 Task: Use the formula "MODE" in spreadsheet "Project portfolio".
Action: Mouse moved to (397, 359)
Screenshot: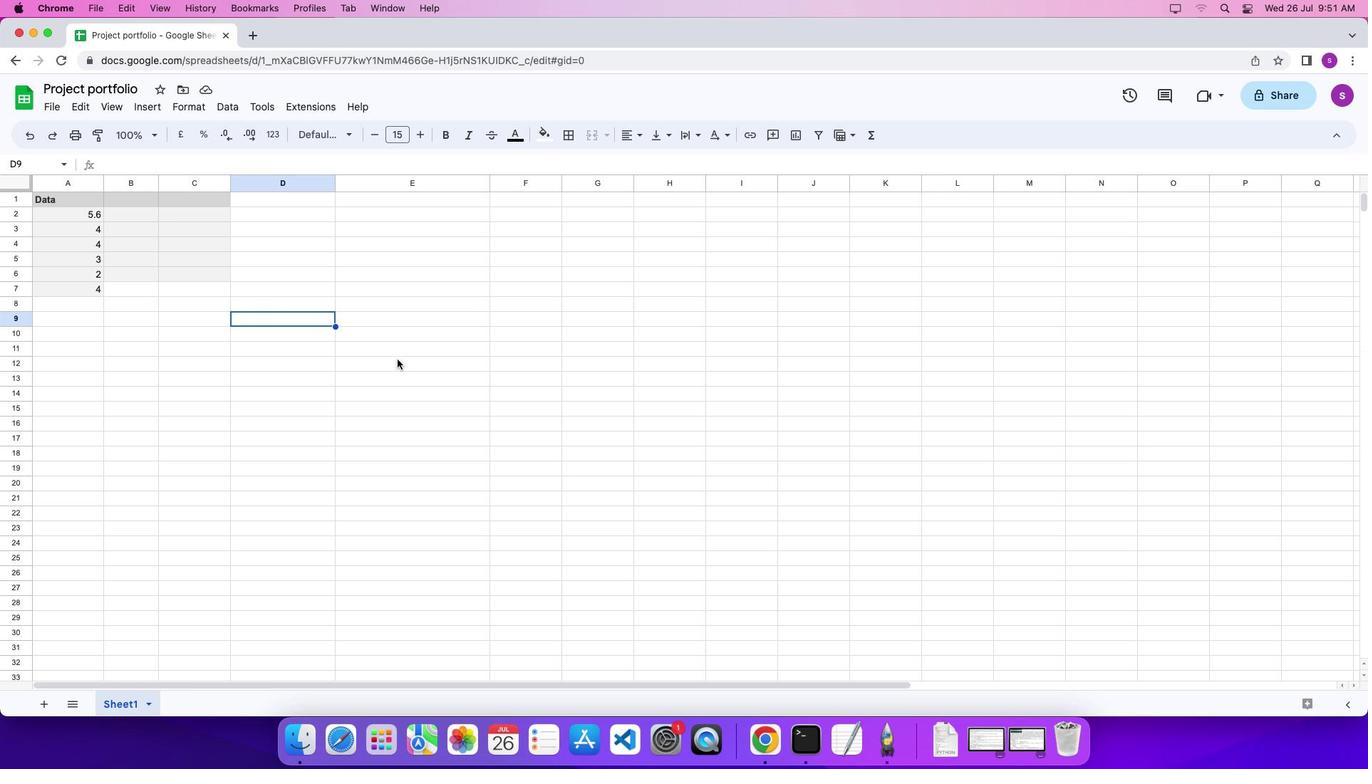
Action: Mouse pressed left at (397, 359)
Screenshot: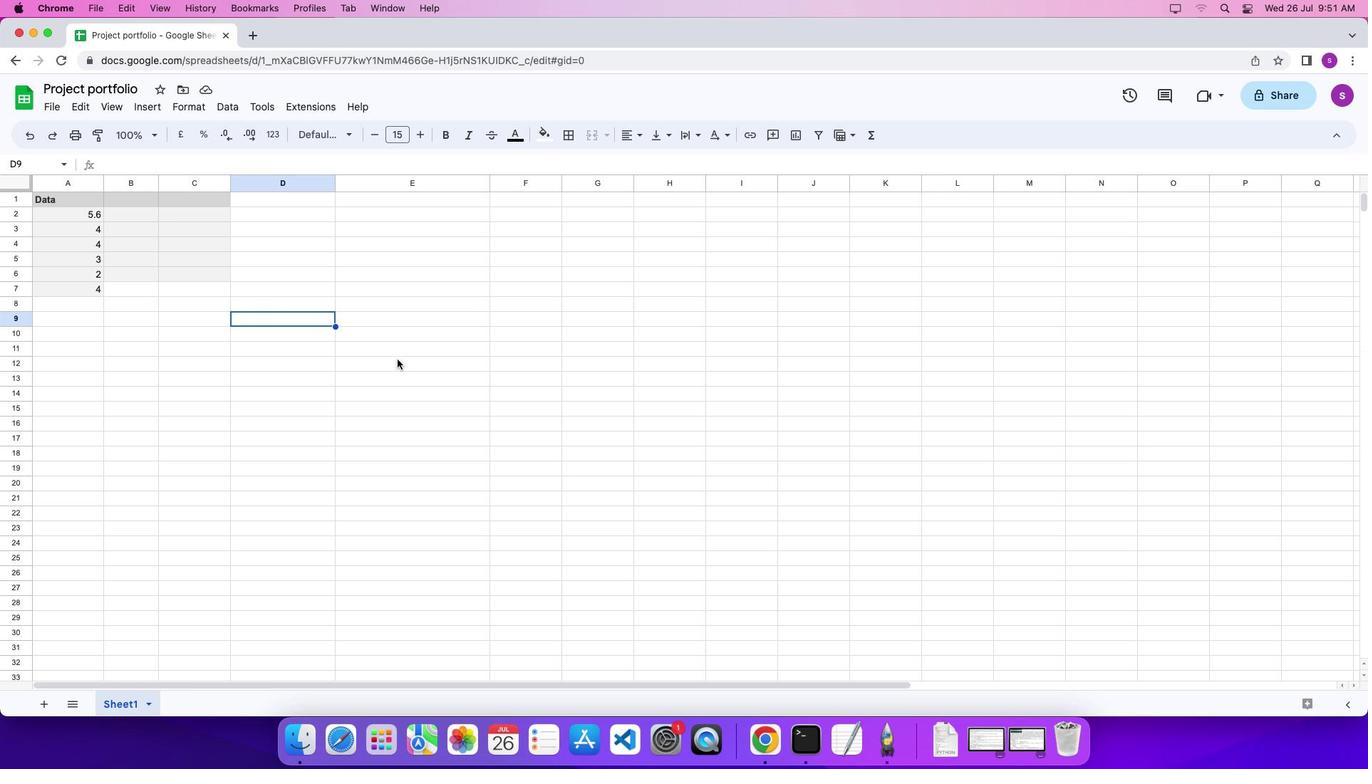 
Action: Key pressed '='
Screenshot: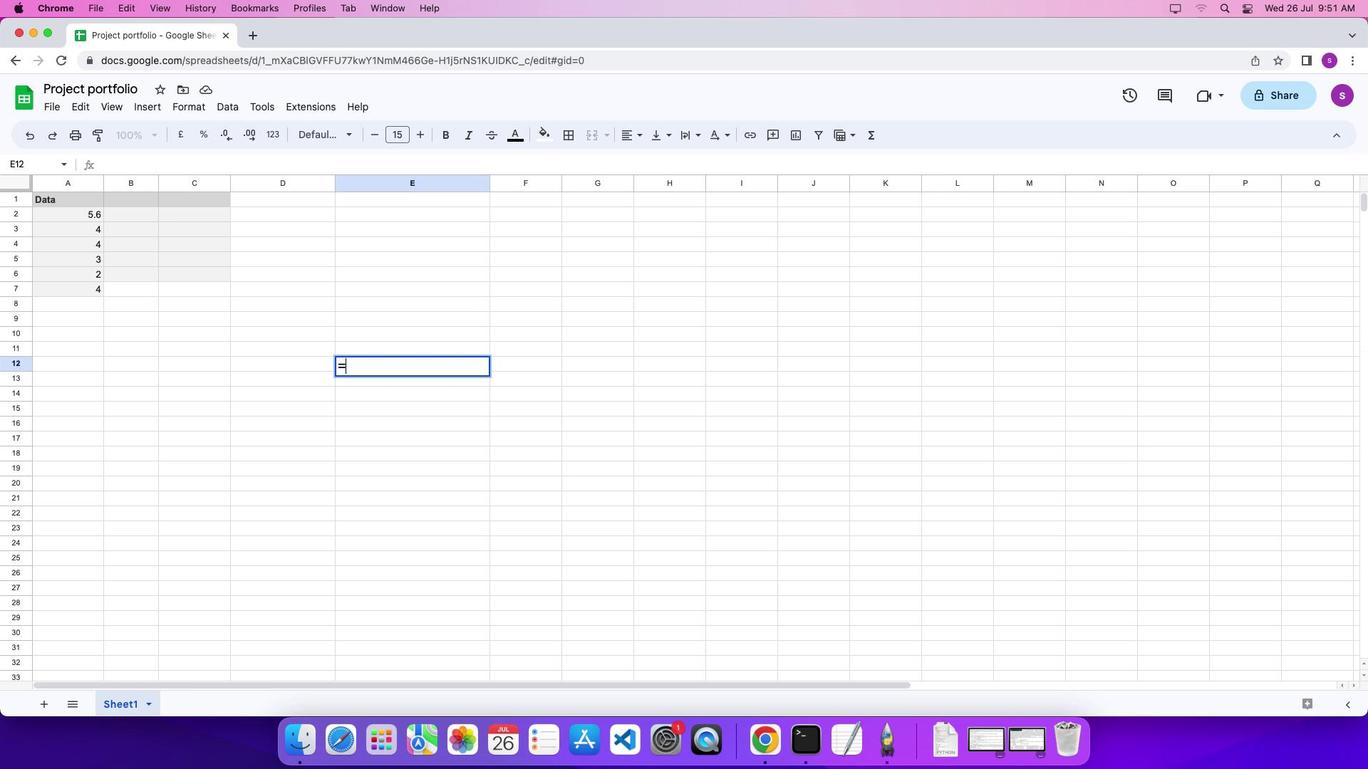 
Action: Mouse moved to (873, 132)
Screenshot: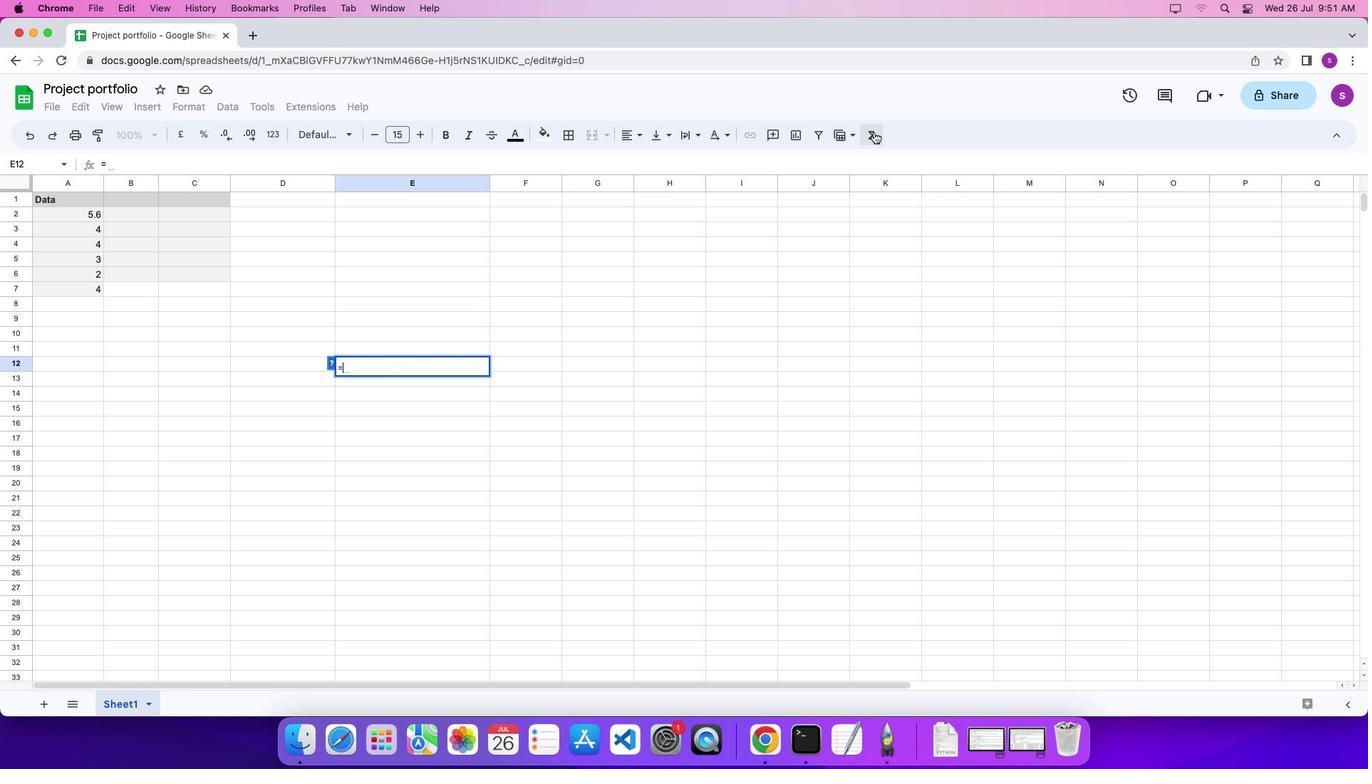 
Action: Mouse pressed left at (873, 132)
Screenshot: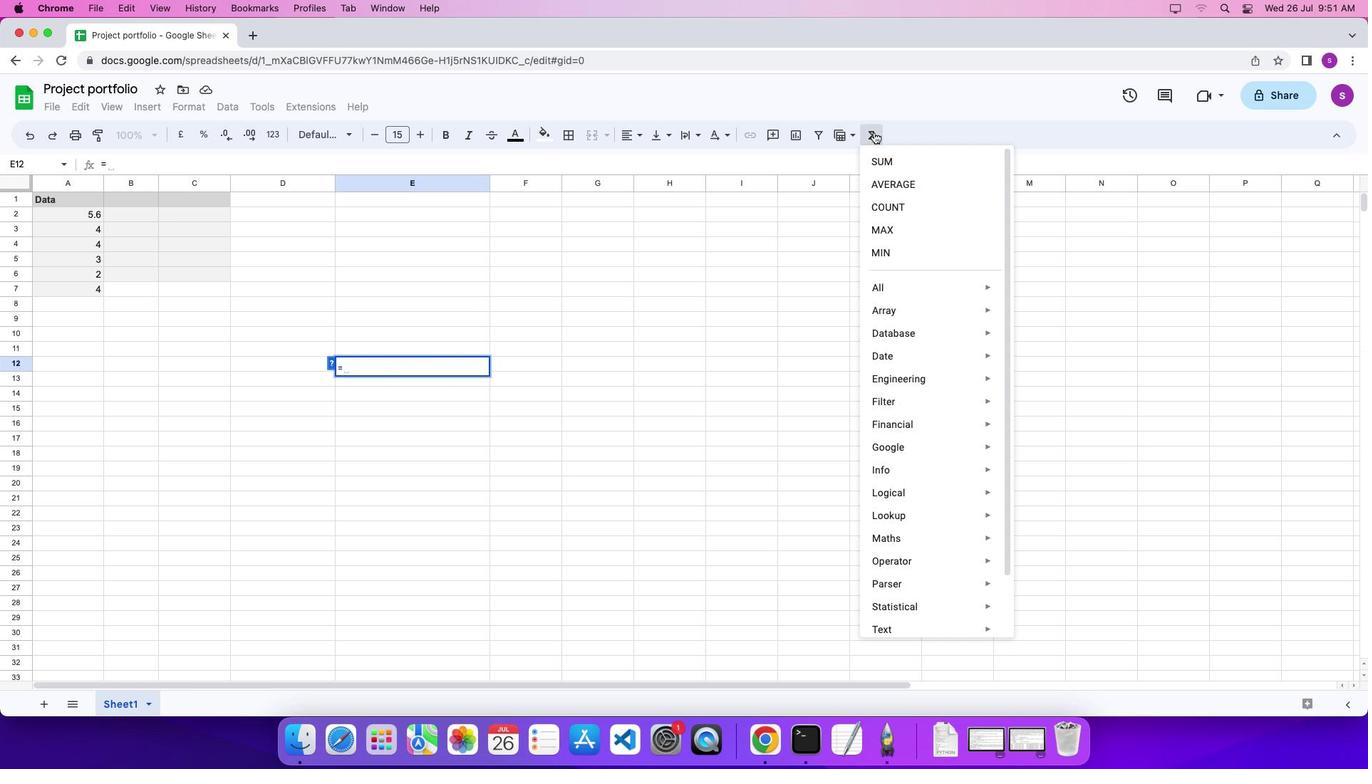 
Action: Mouse moved to (1081, 481)
Screenshot: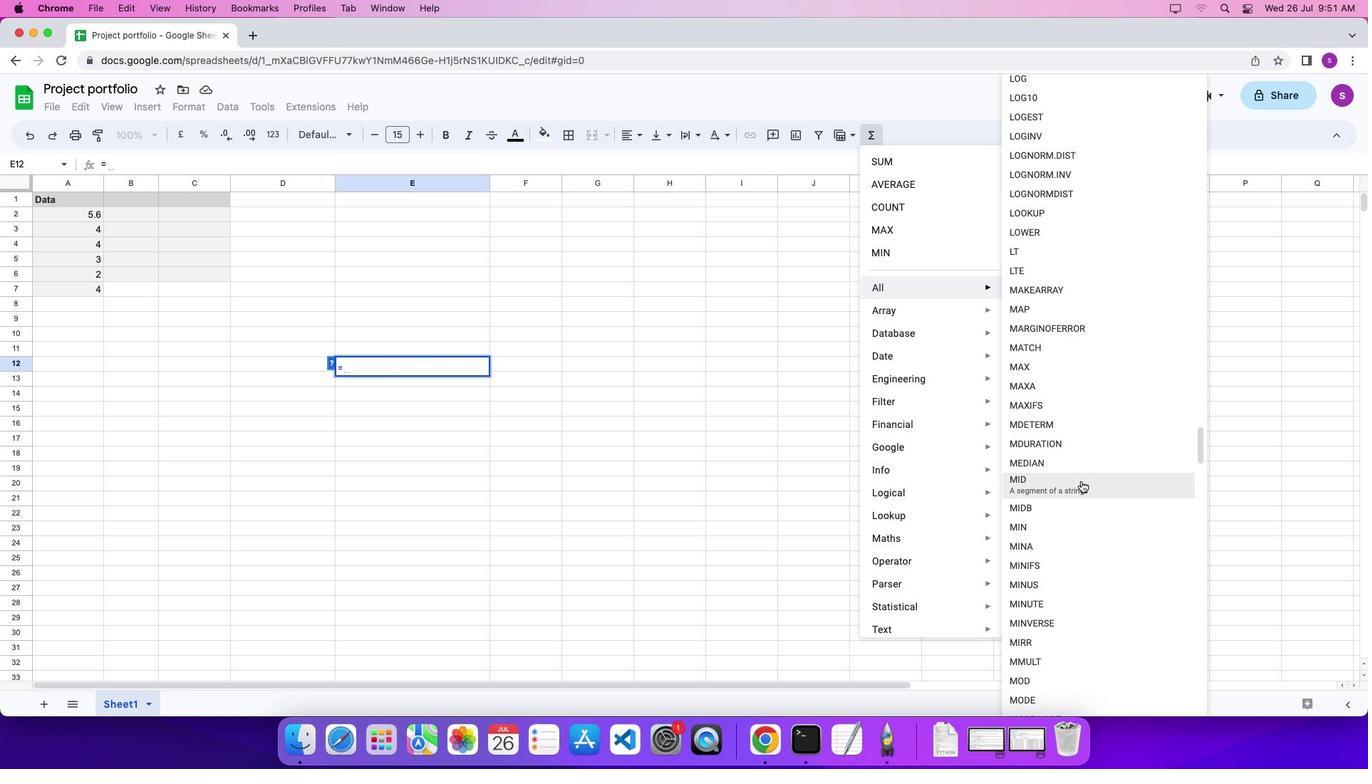 
Action: Mouse scrolled (1081, 481) with delta (0, 0)
Screenshot: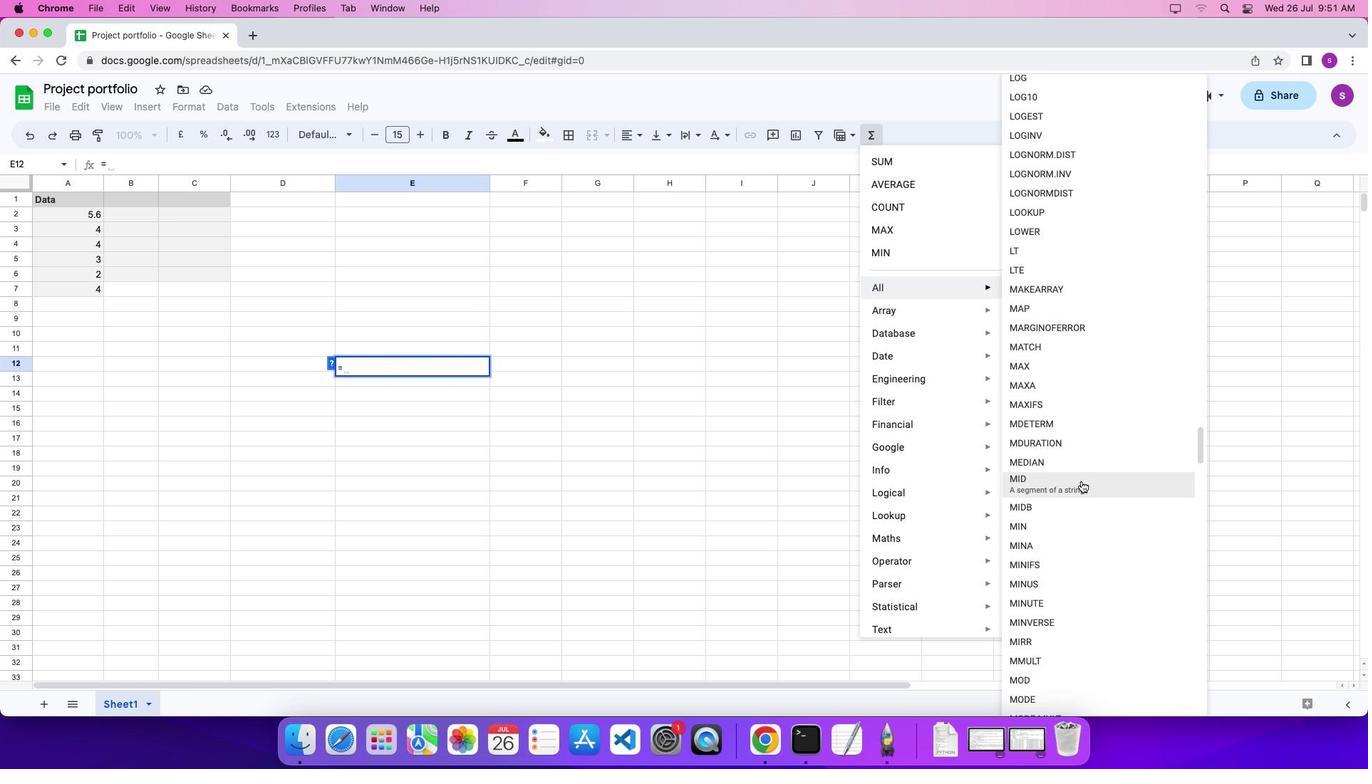 
Action: Mouse scrolled (1081, 481) with delta (0, 0)
Screenshot: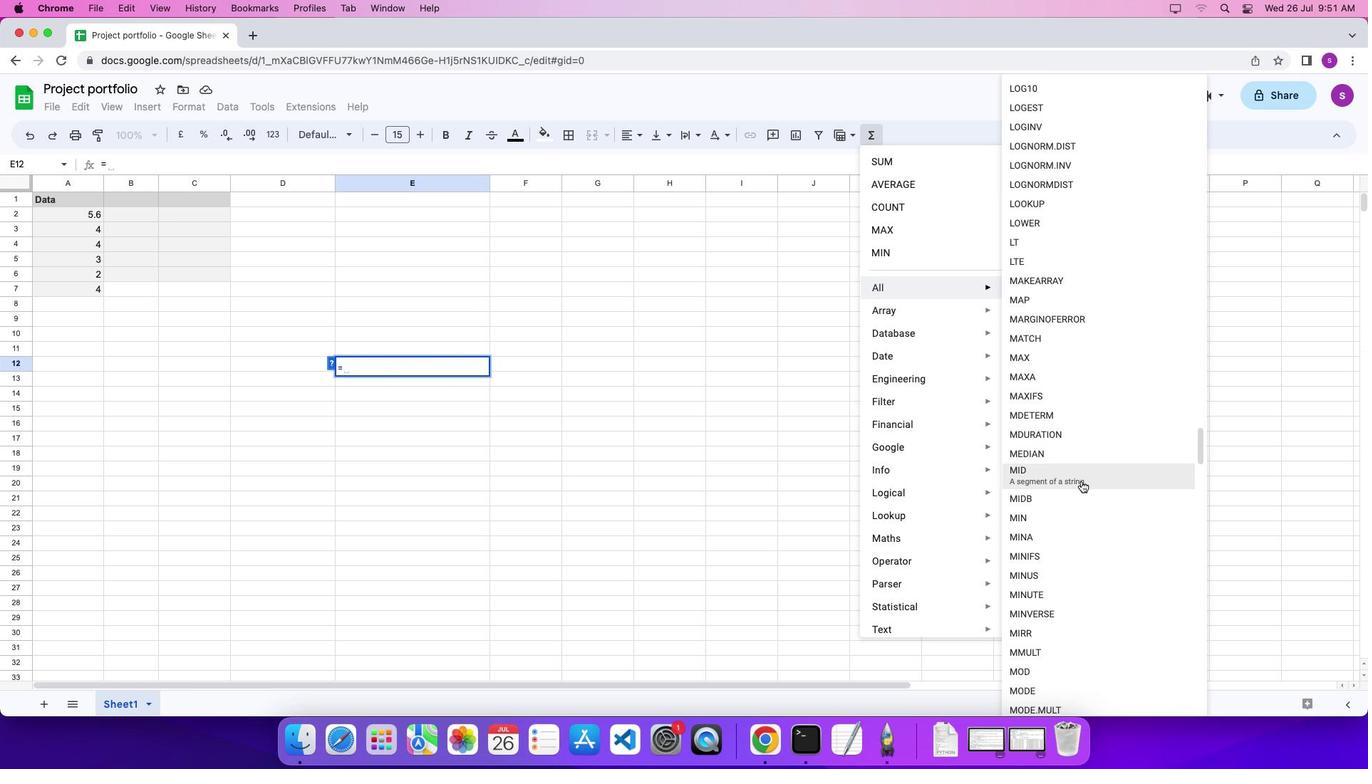 
Action: Mouse moved to (1093, 661)
Screenshot: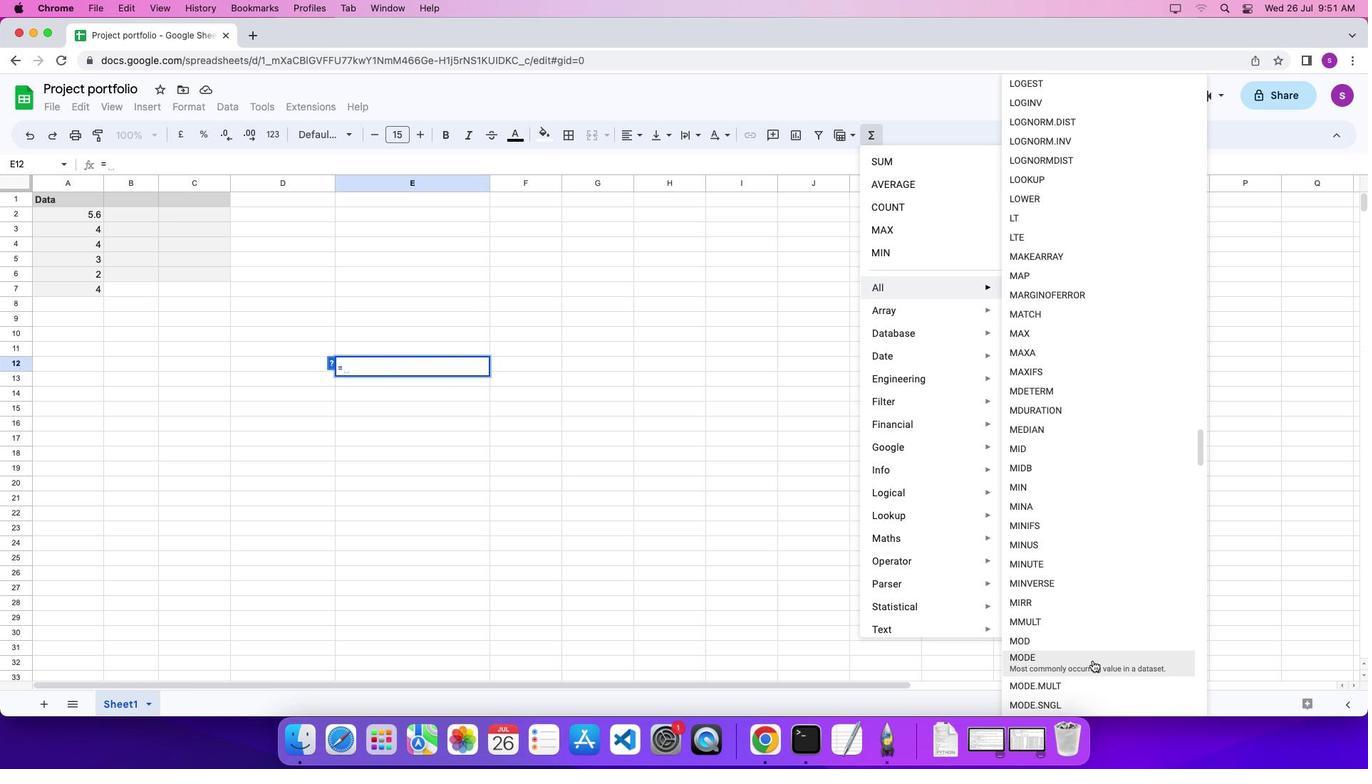 
Action: Mouse pressed left at (1093, 661)
Screenshot: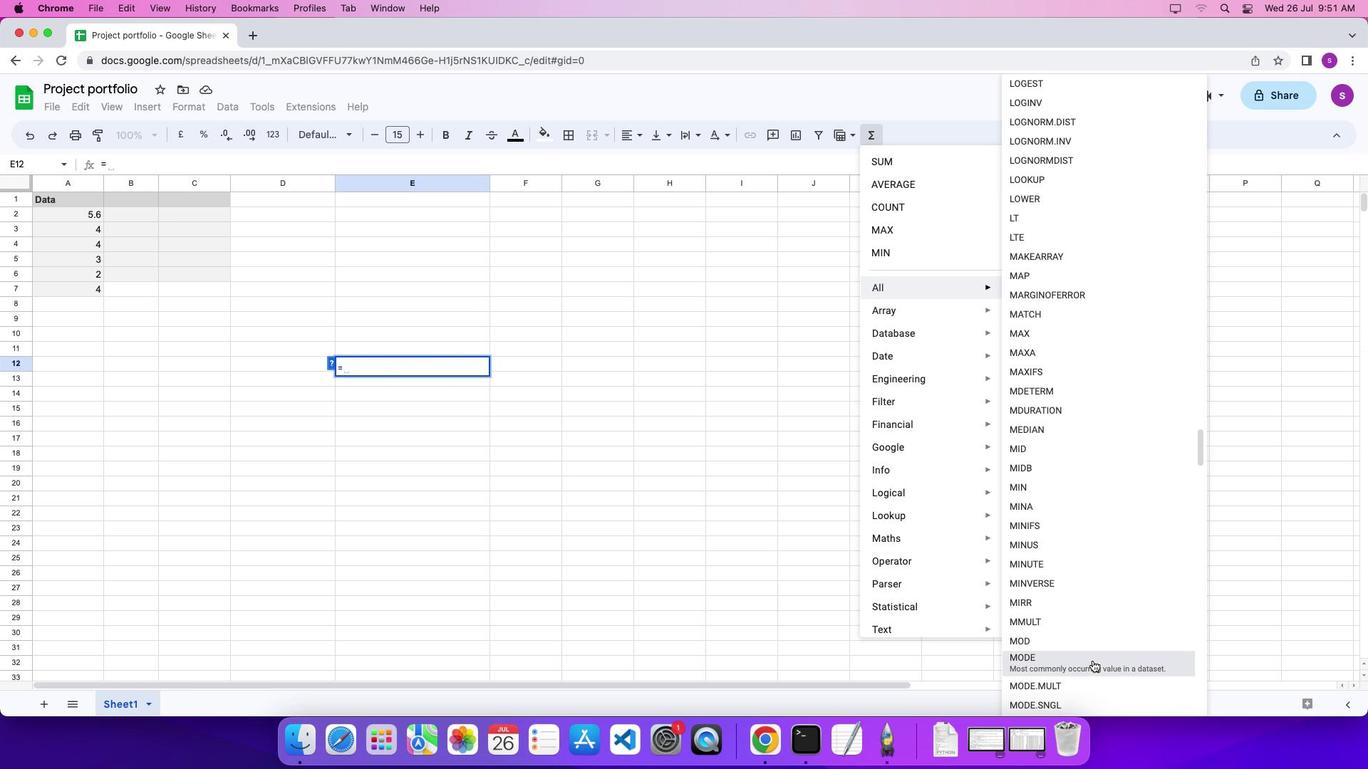 
Action: Mouse moved to (95, 213)
Screenshot: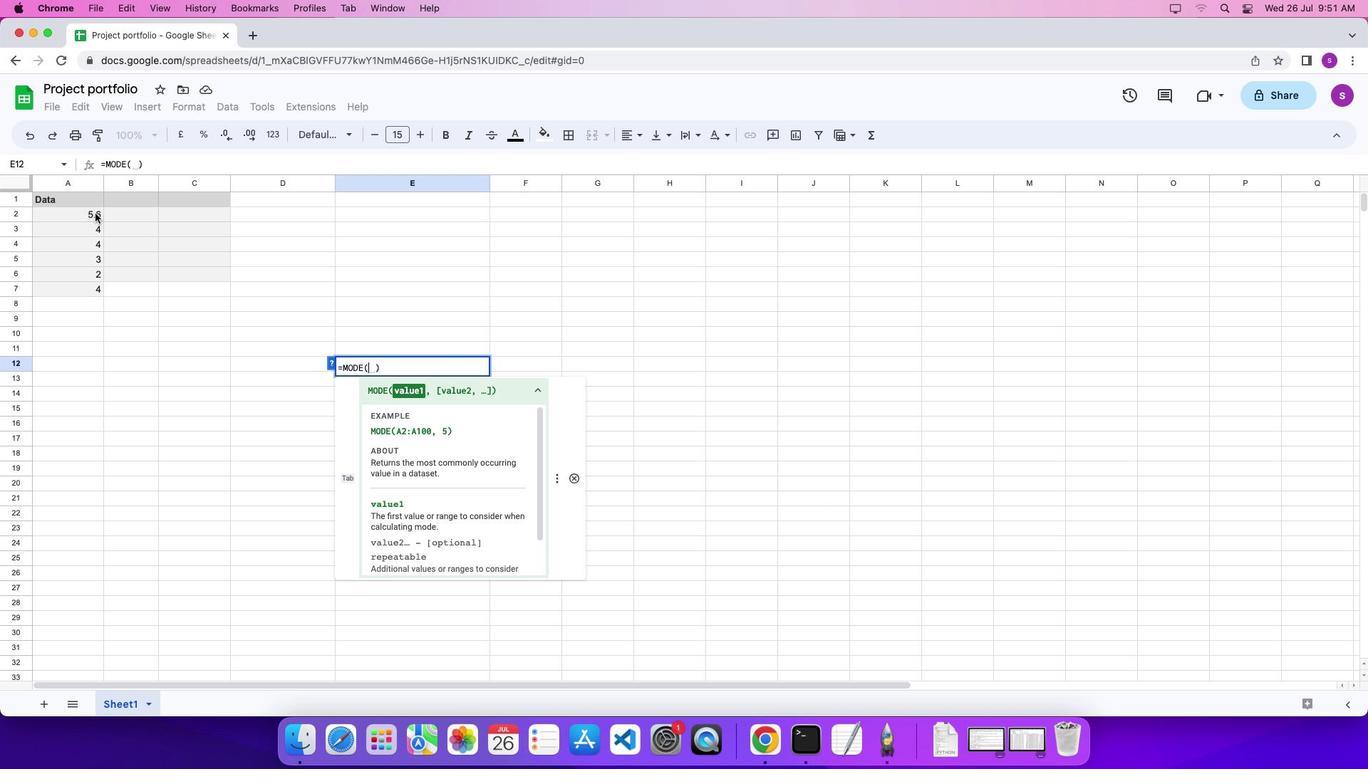 
Action: Mouse pressed left at (95, 213)
Screenshot: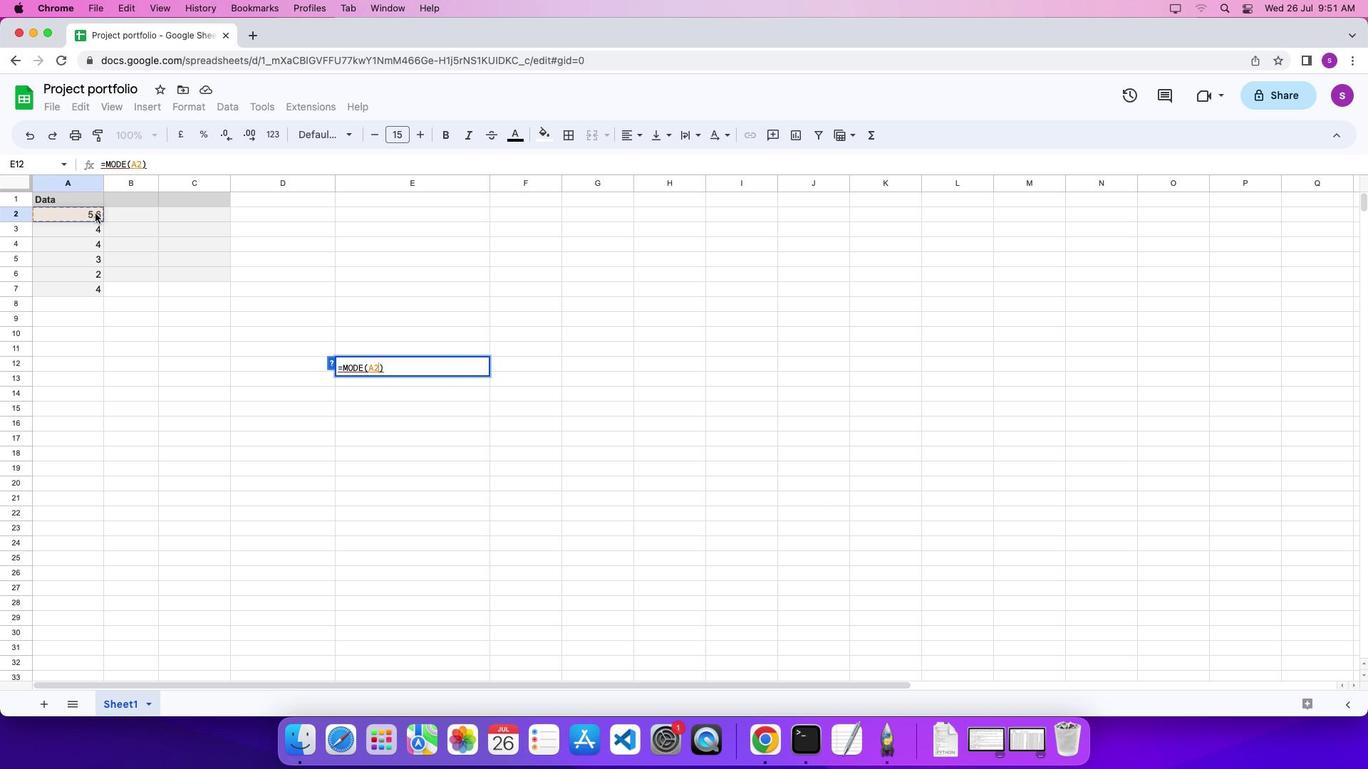 
Action: Mouse moved to (88, 286)
Screenshot: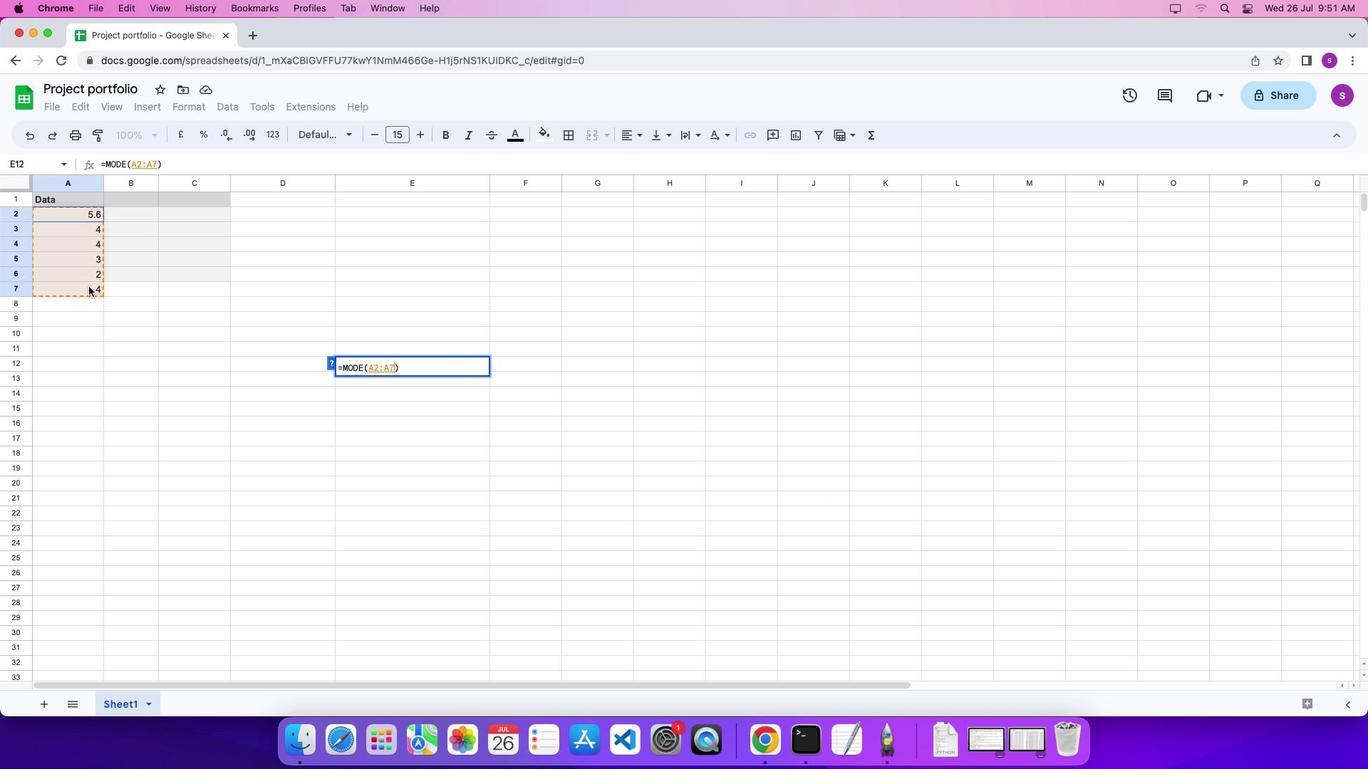
Action: Key pressed '\x03'
Screenshot: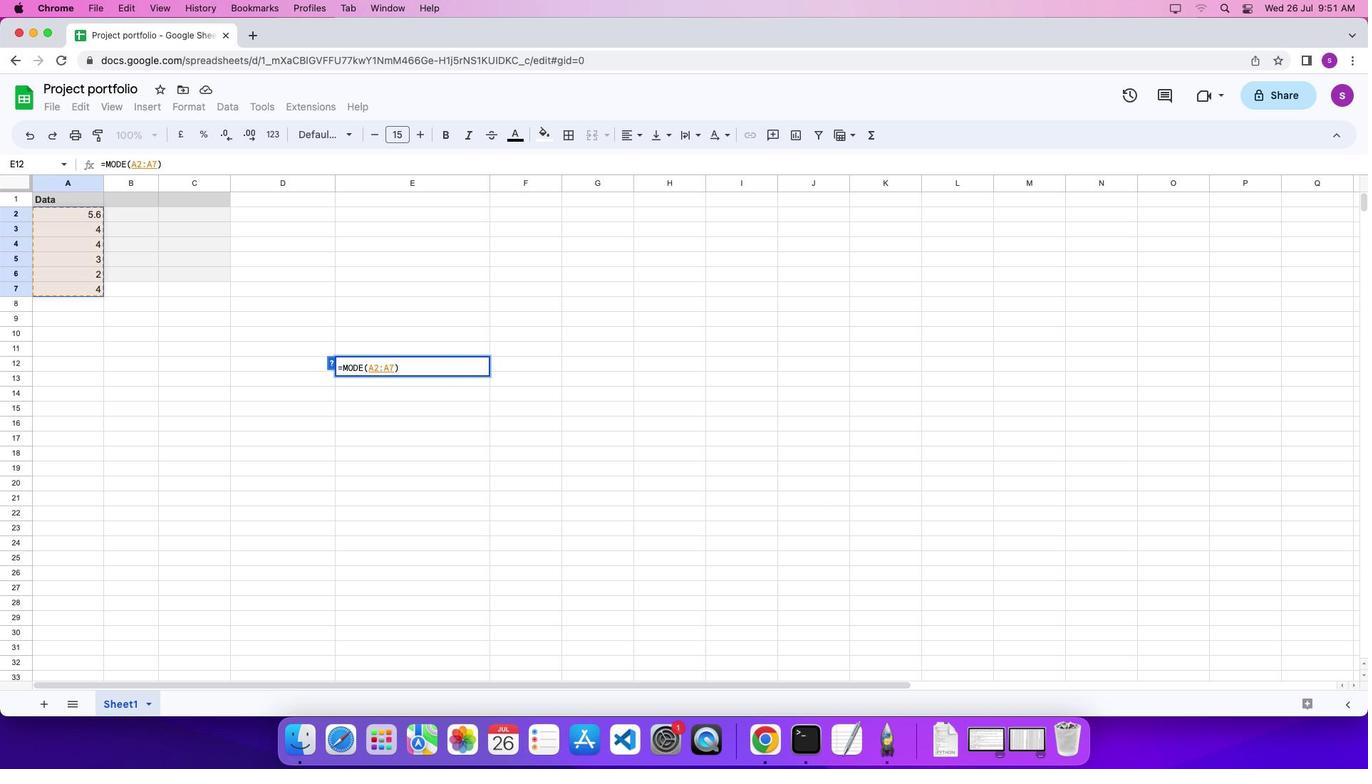 
